 Task: Open gridview.
Action: Mouse moved to (104, 70)
Screenshot: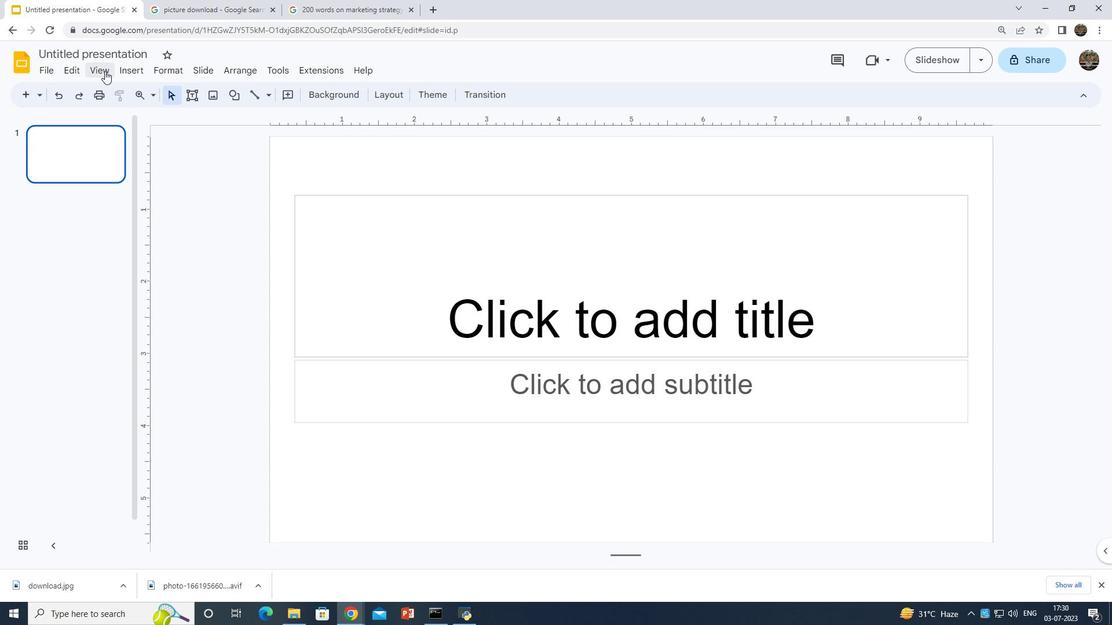 
Action: Mouse pressed left at (104, 70)
Screenshot: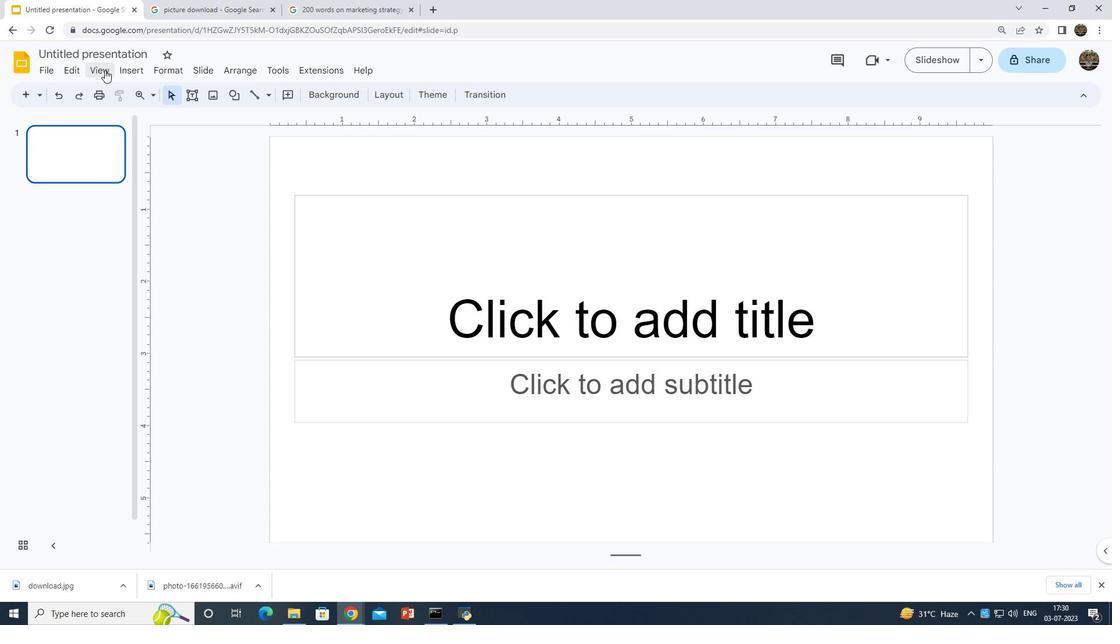 
Action: Mouse moved to (156, 158)
Screenshot: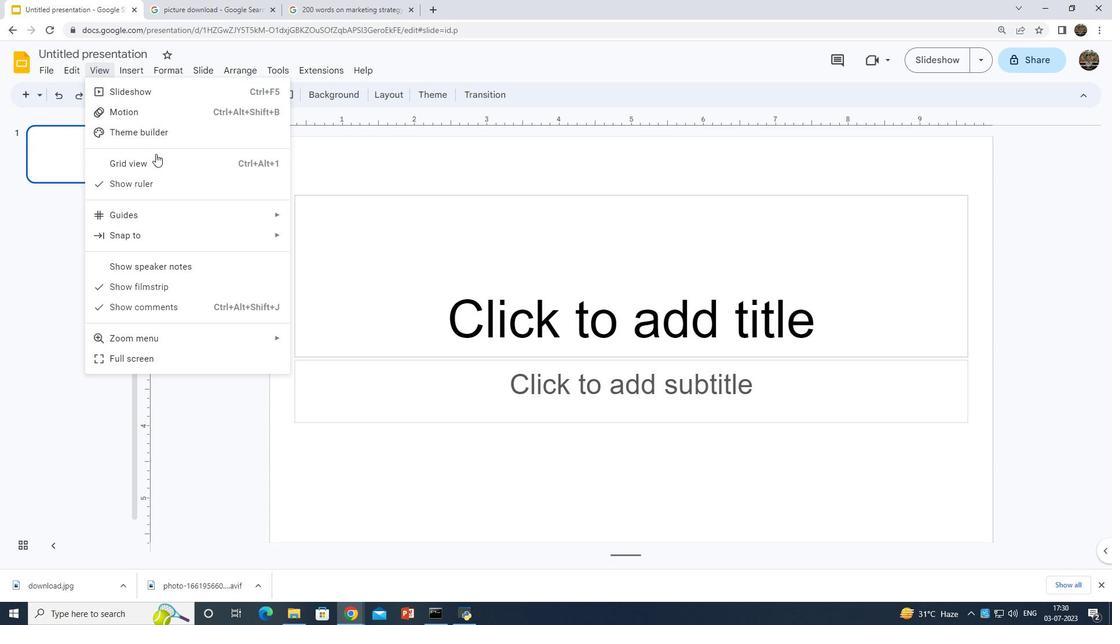 
Action: Mouse pressed left at (156, 158)
Screenshot: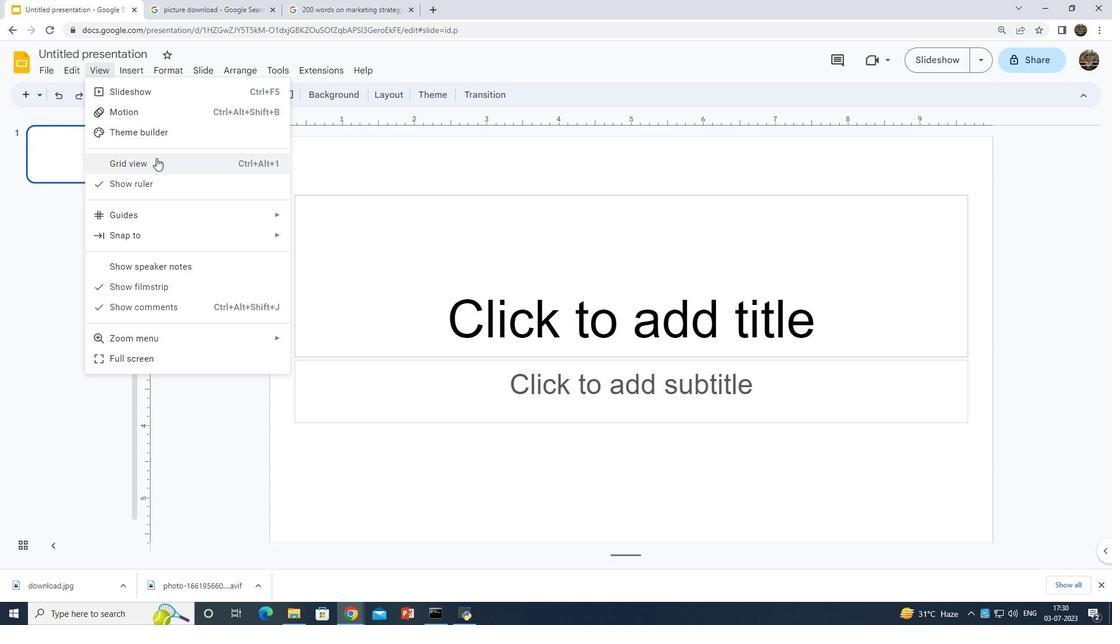 
